 Task: Add Aura Cacia Peaceful Patchouli & Sweet Orange Mist to the cart.
Action: Mouse moved to (1038, 360)
Screenshot: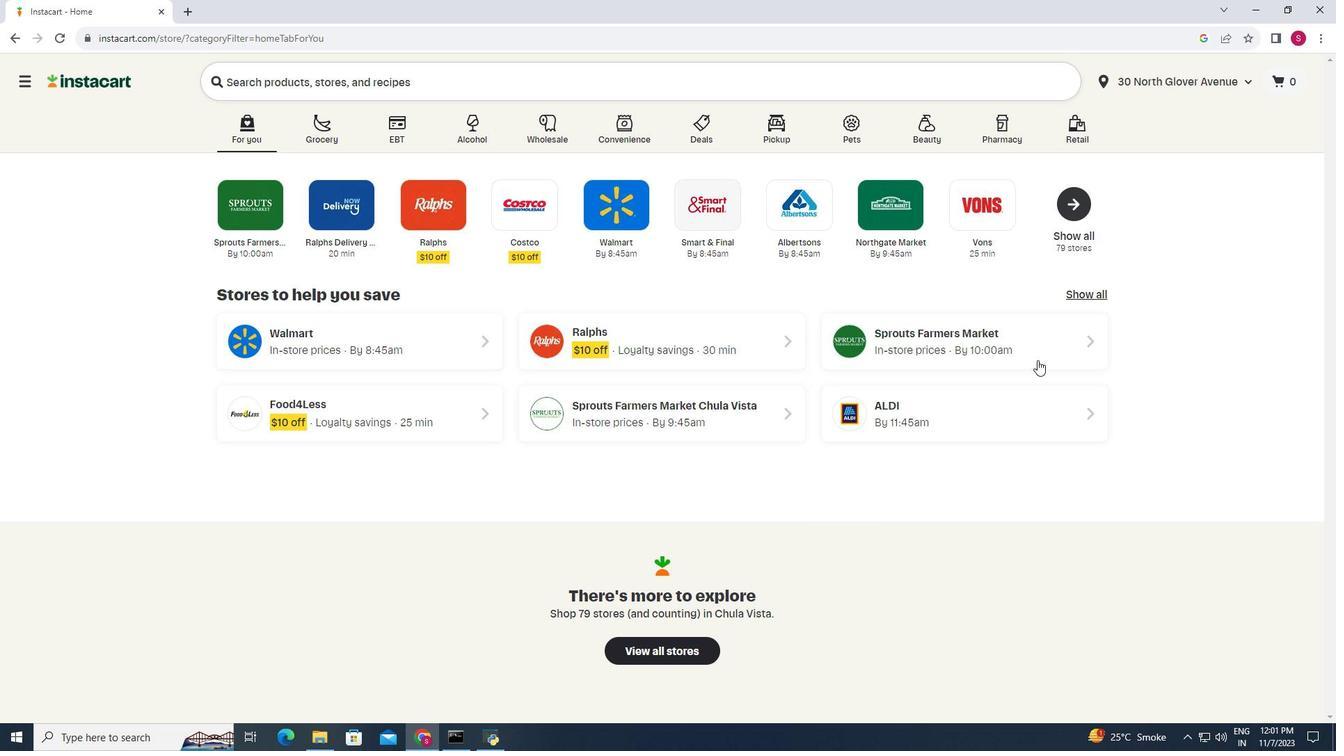 
Action: Mouse pressed left at (1038, 360)
Screenshot: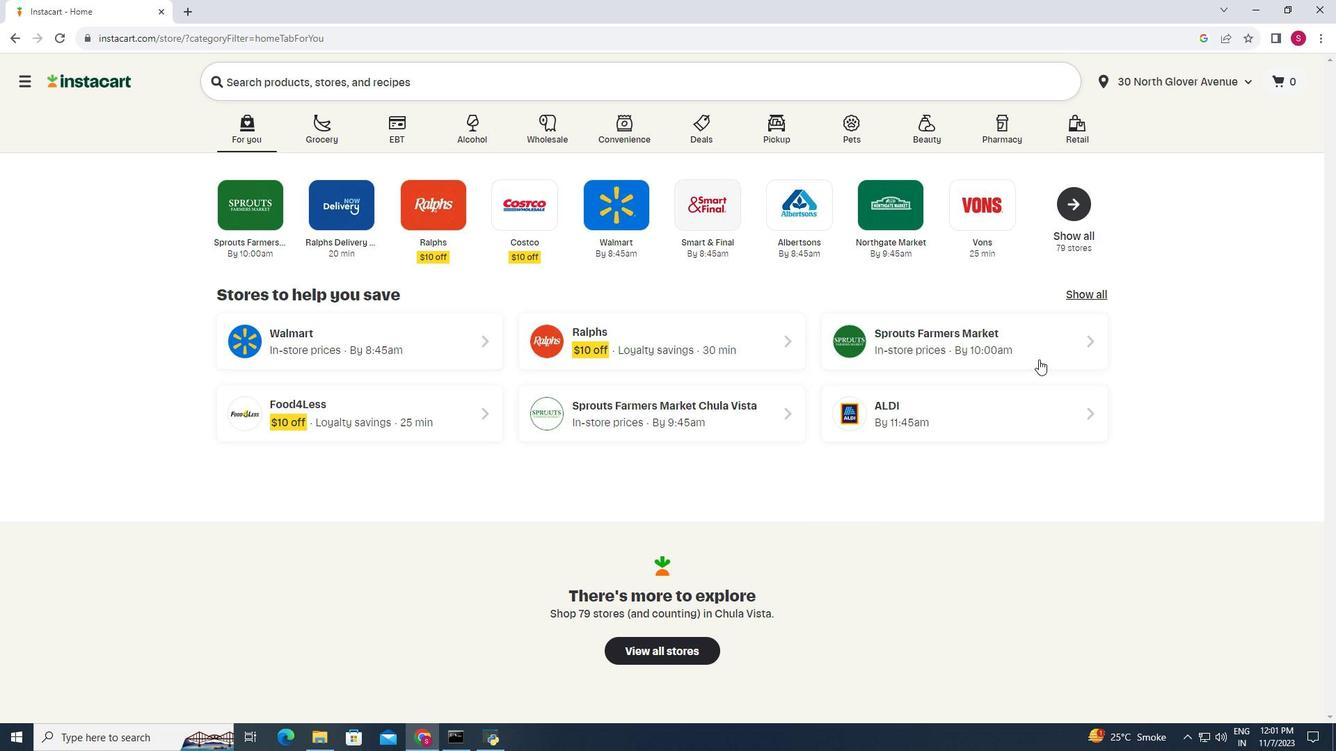 
Action: Mouse moved to (64, 513)
Screenshot: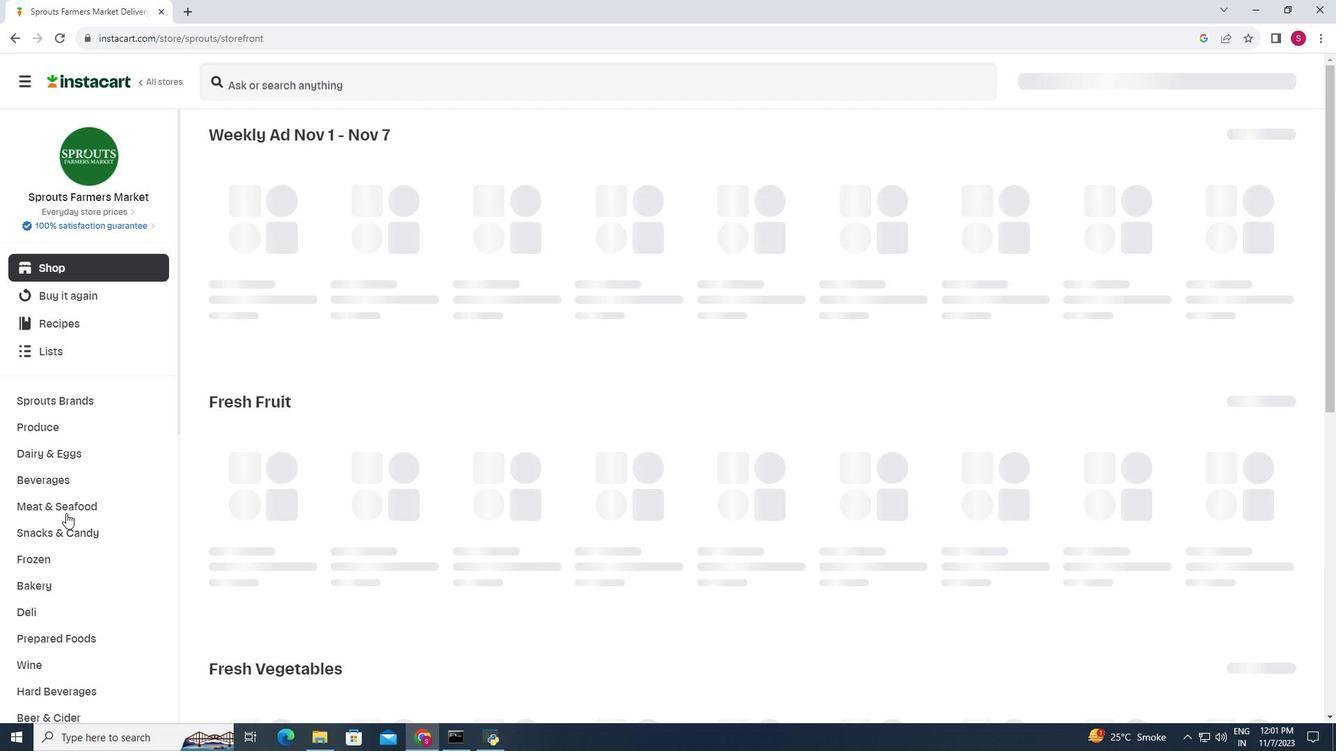 
Action: Mouse scrolled (64, 512) with delta (0, 0)
Screenshot: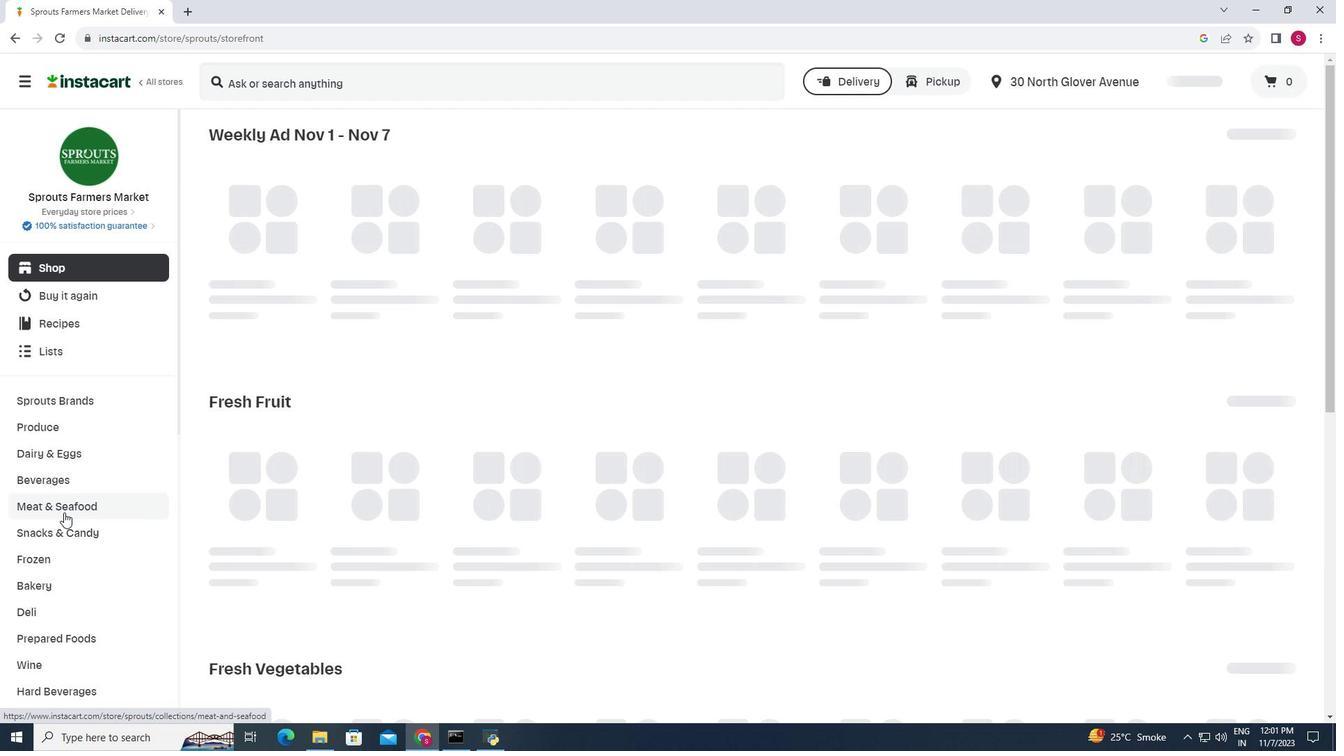 
Action: Mouse scrolled (64, 512) with delta (0, 0)
Screenshot: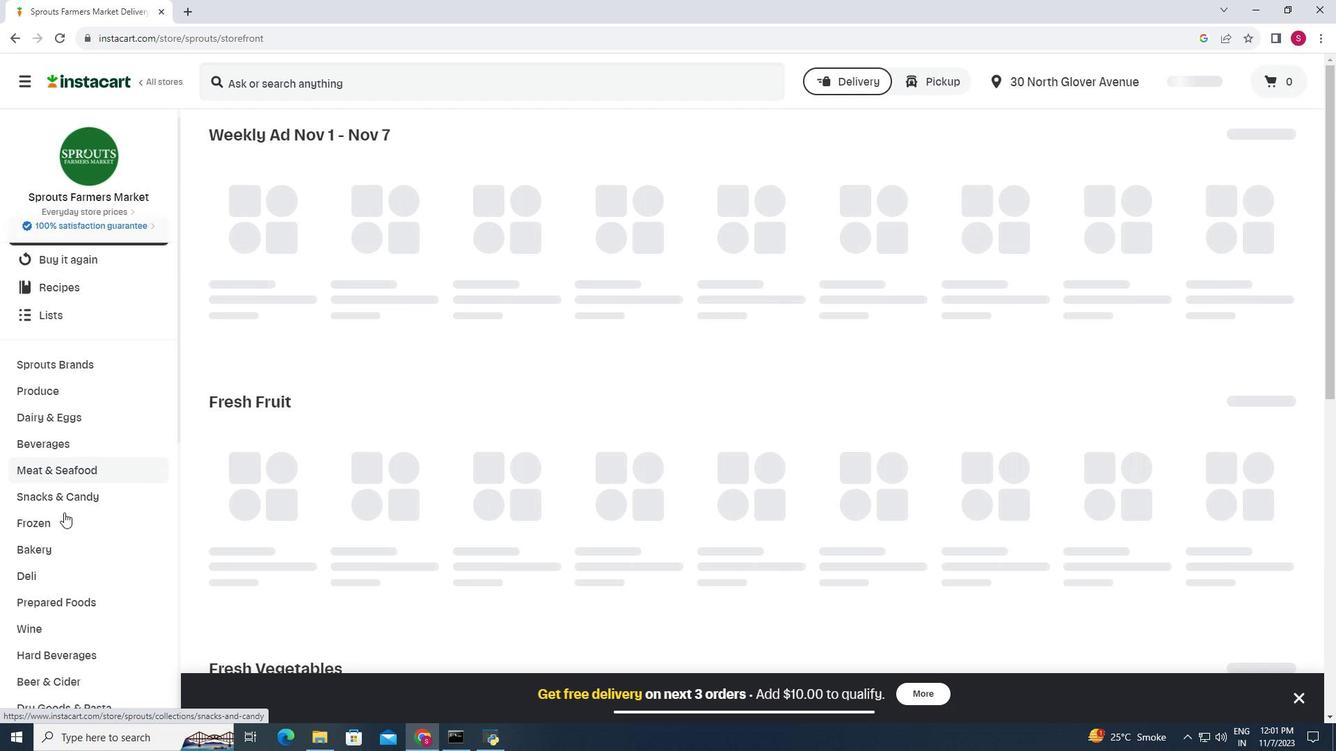 
Action: Mouse scrolled (64, 512) with delta (0, 0)
Screenshot: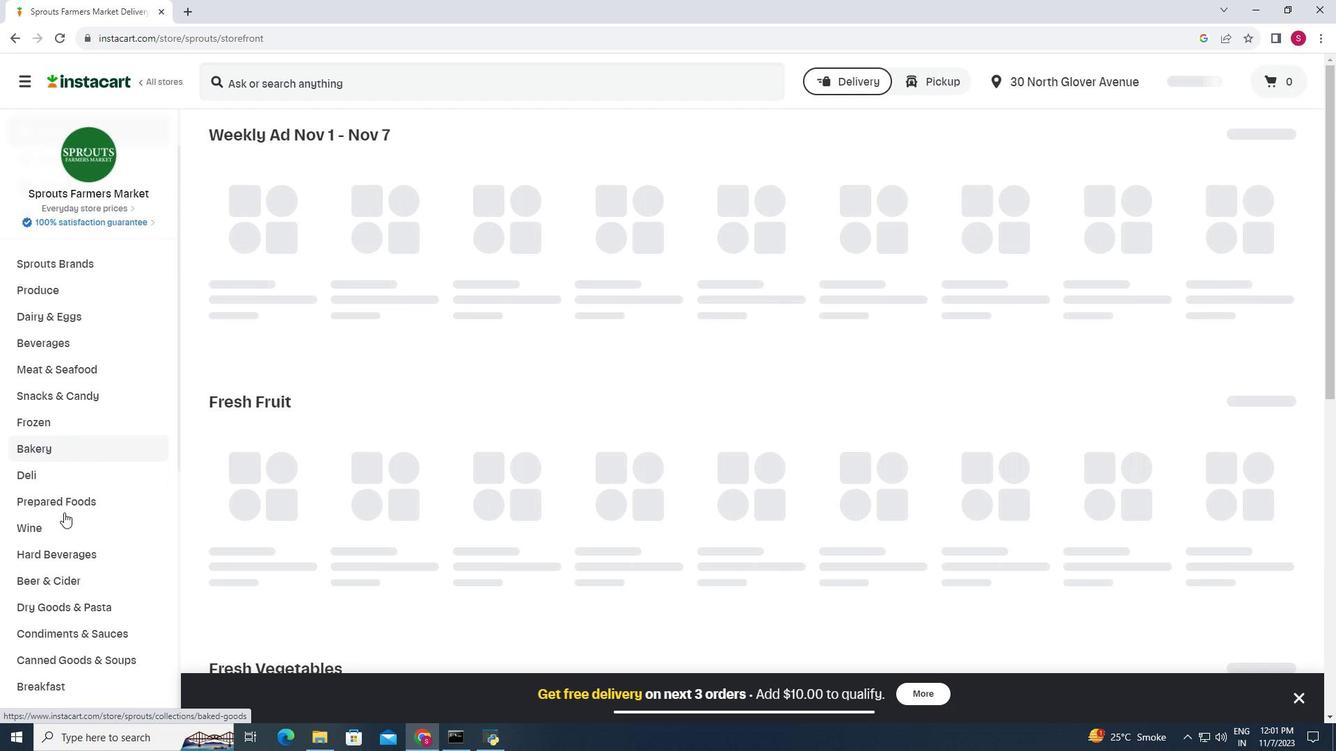 
Action: Mouse scrolled (64, 512) with delta (0, 0)
Screenshot: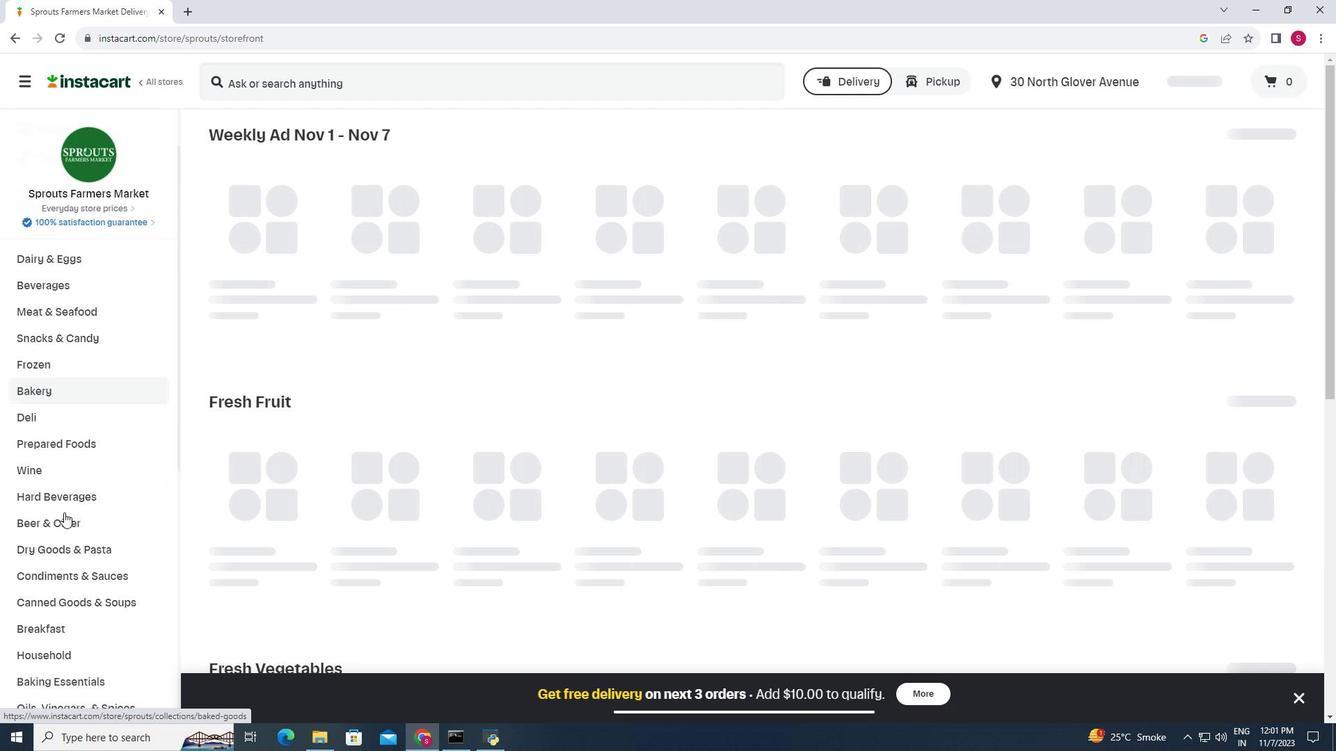 
Action: Mouse moved to (65, 567)
Screenshot: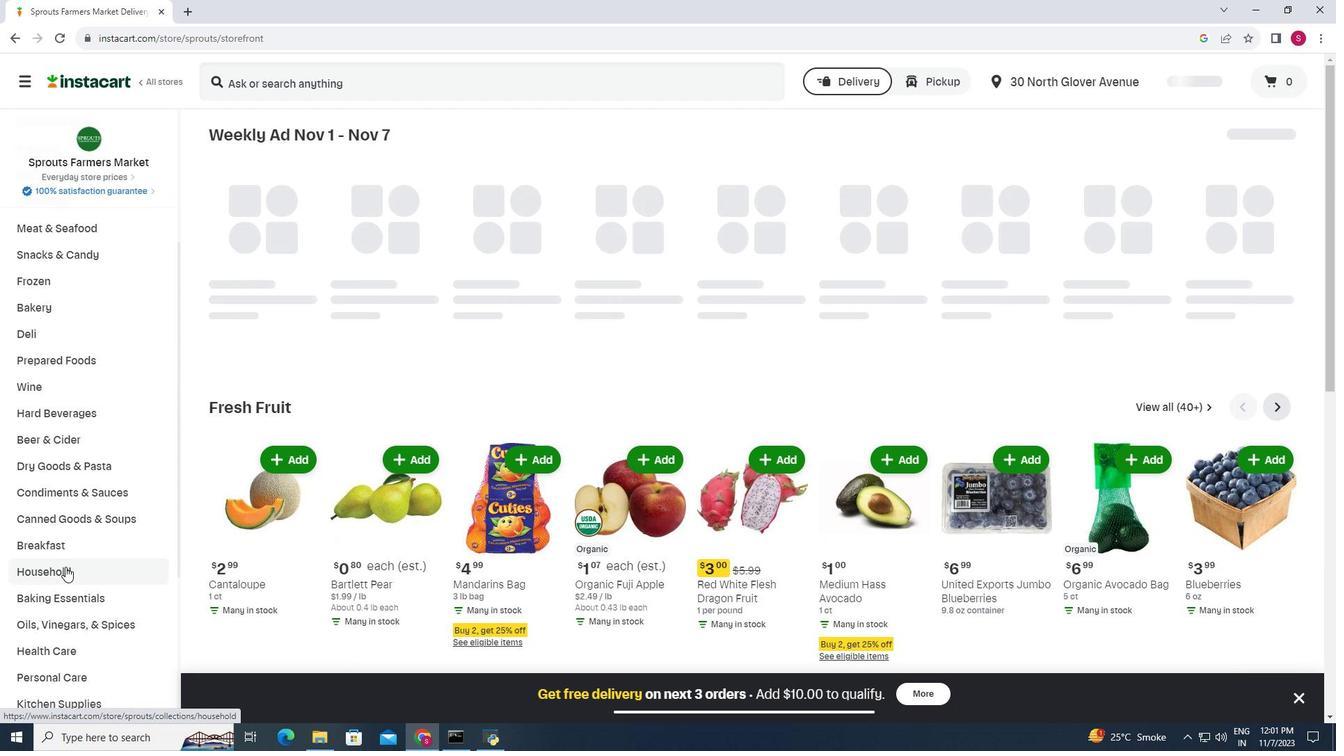 
Action: Mouse pressed left at (65, 567)
Screenshot: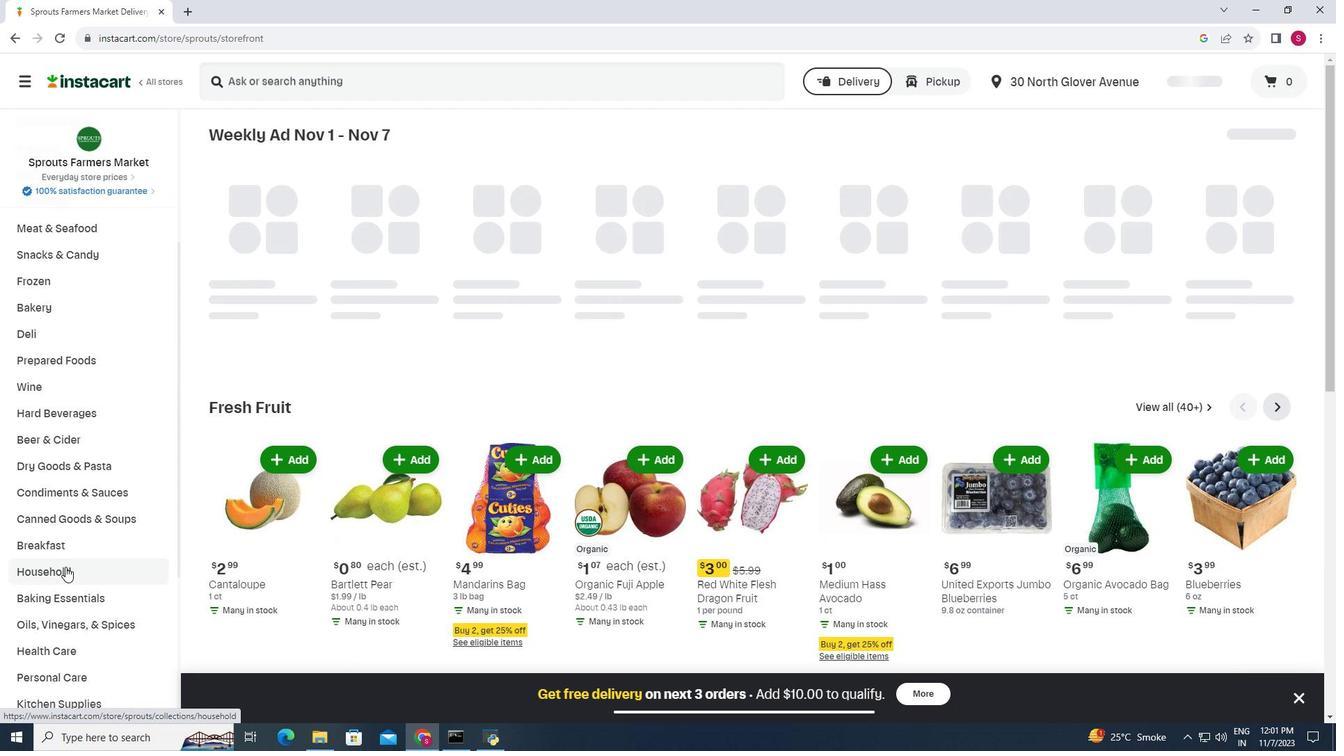 
Action: Mouse moved to (749, 176)
Screenshot: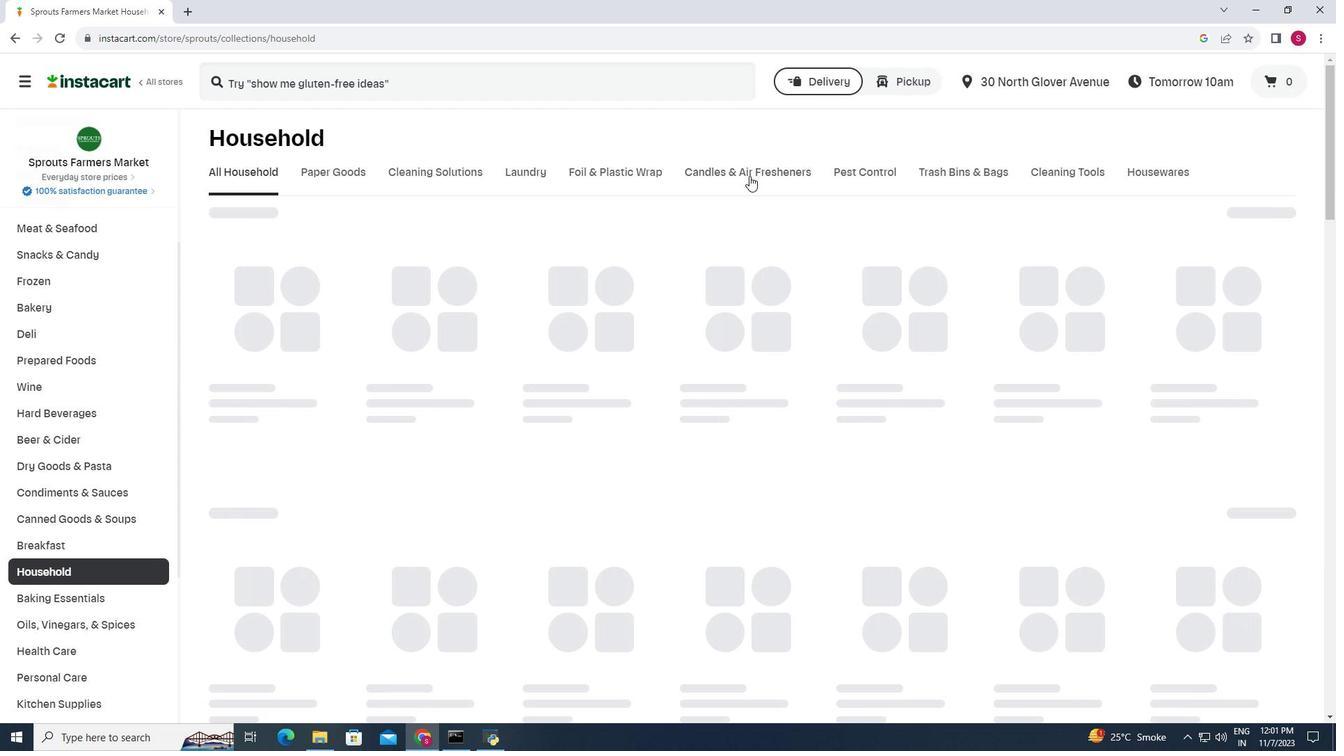 
Action: Mouse pressed left at (749, 176)
Screenshot: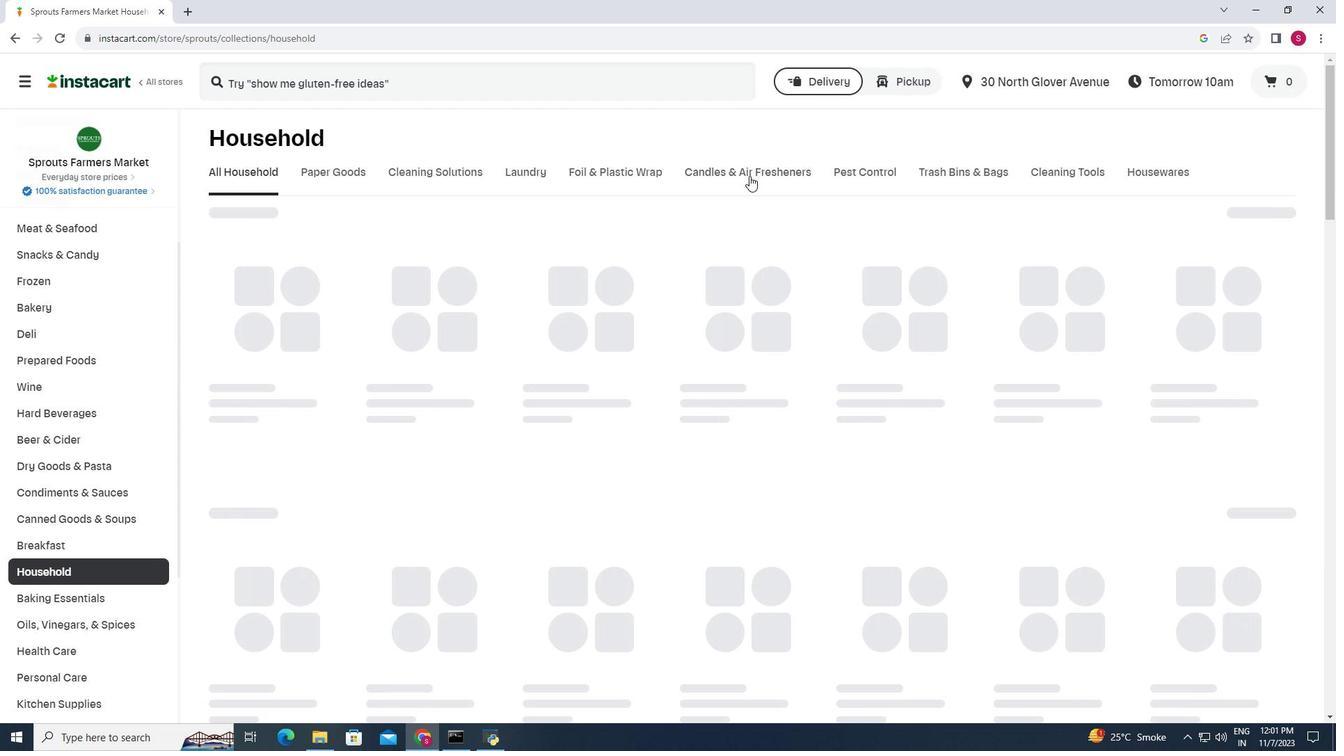 
Action: Mouse moved to (382, 95)
Screenshot: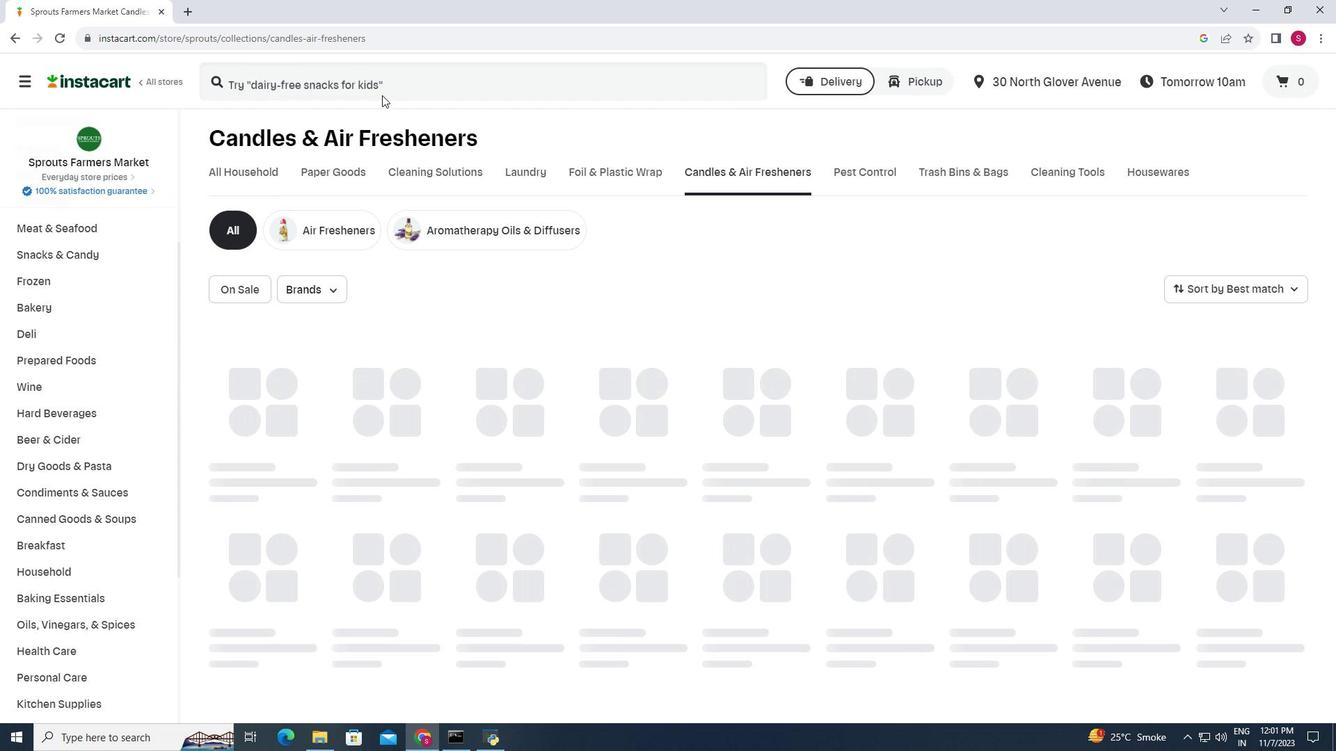 
Action: Mouse pressed left at (382, 95)
Screenshot: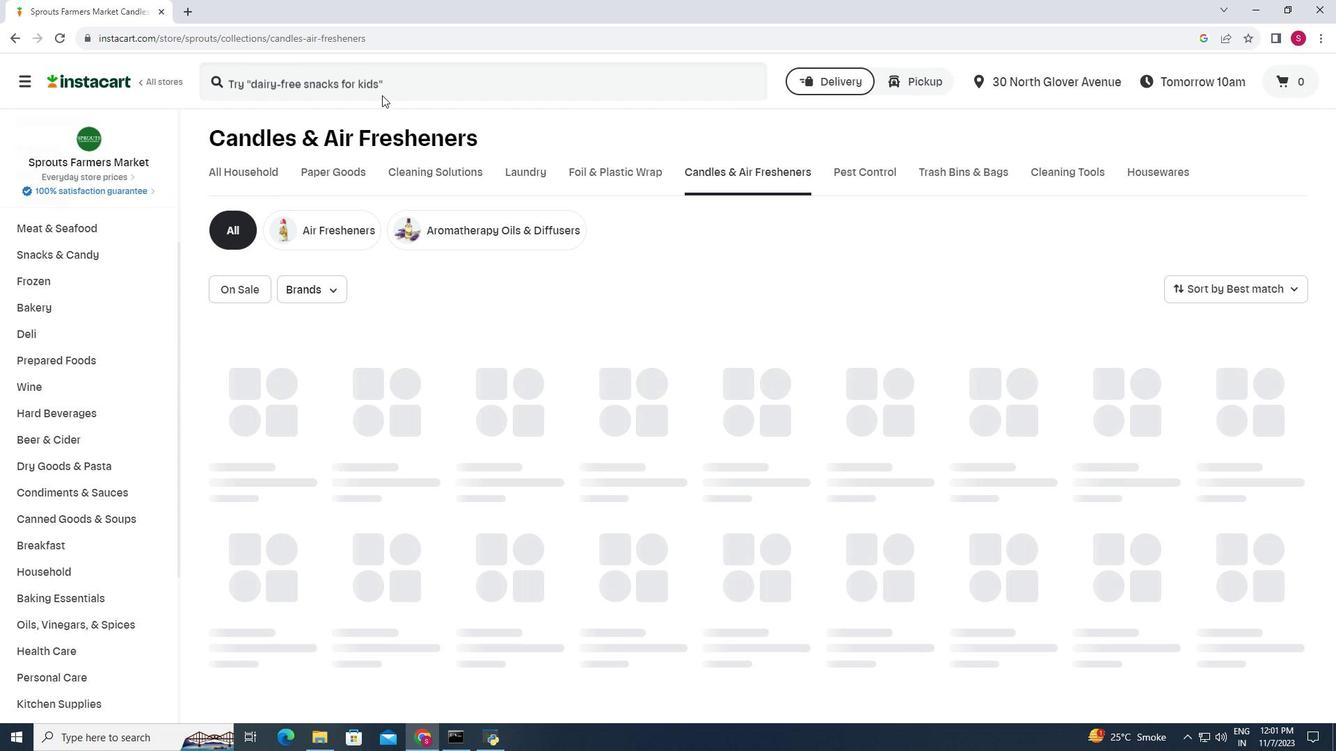
Action: Mouse moved to (381, 87)
Screenshot: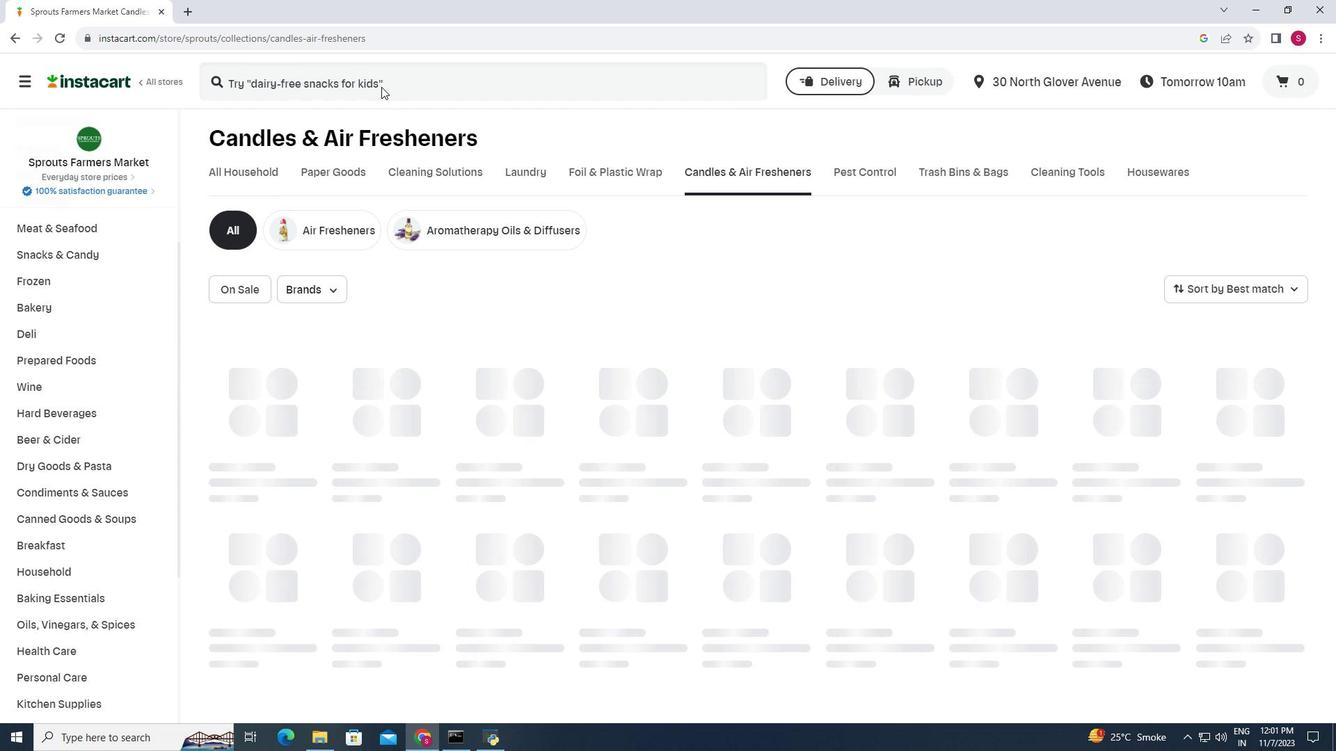 
Action: Mouse pressed left at (381, 87)
Screenshot: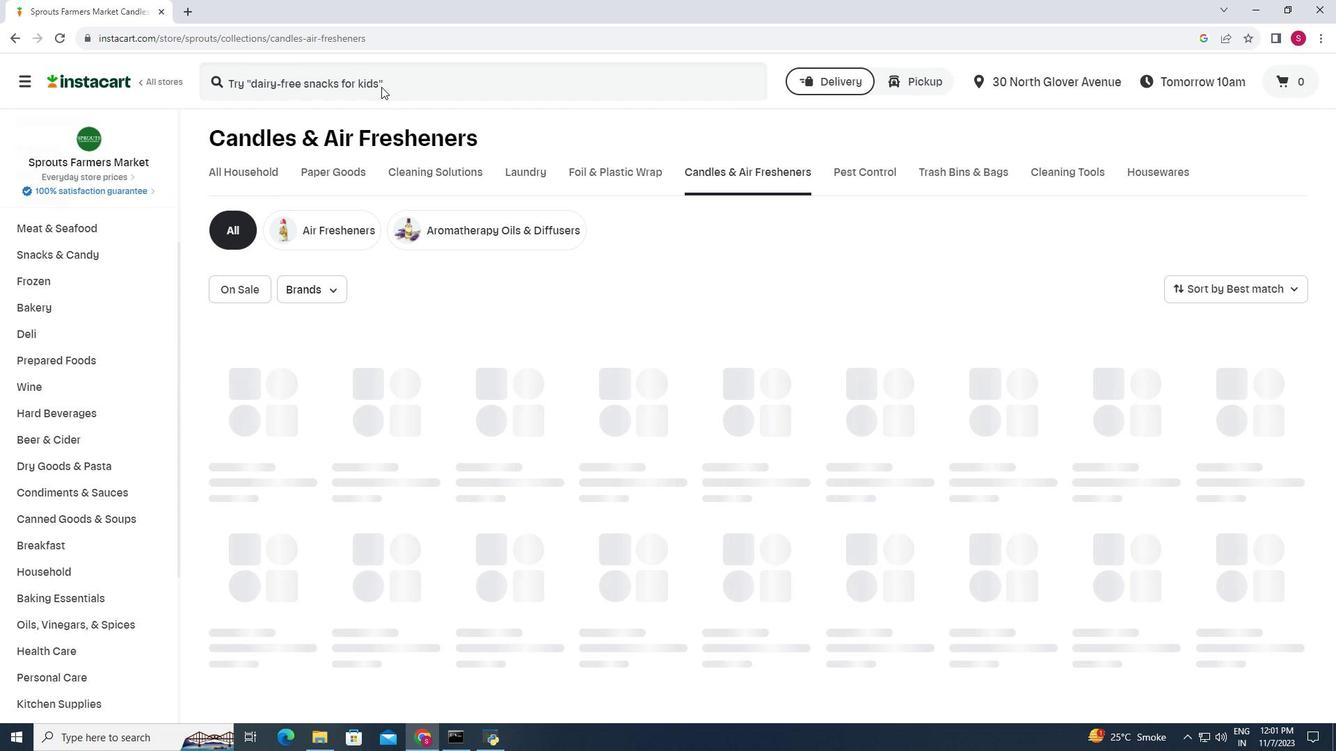 
Action: Mouse moved to (392, 84)
Screenshot: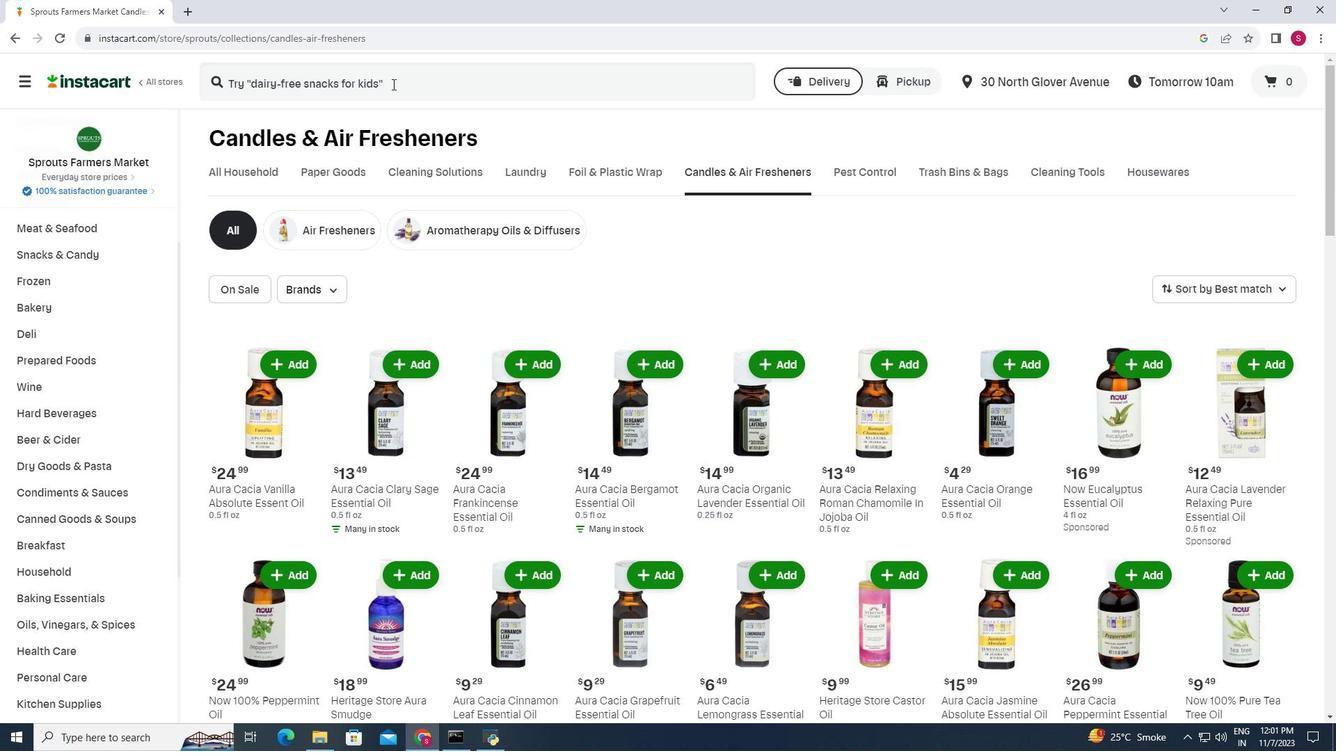 
Action: Mouse pressed left at (392, 84)
Screenshot: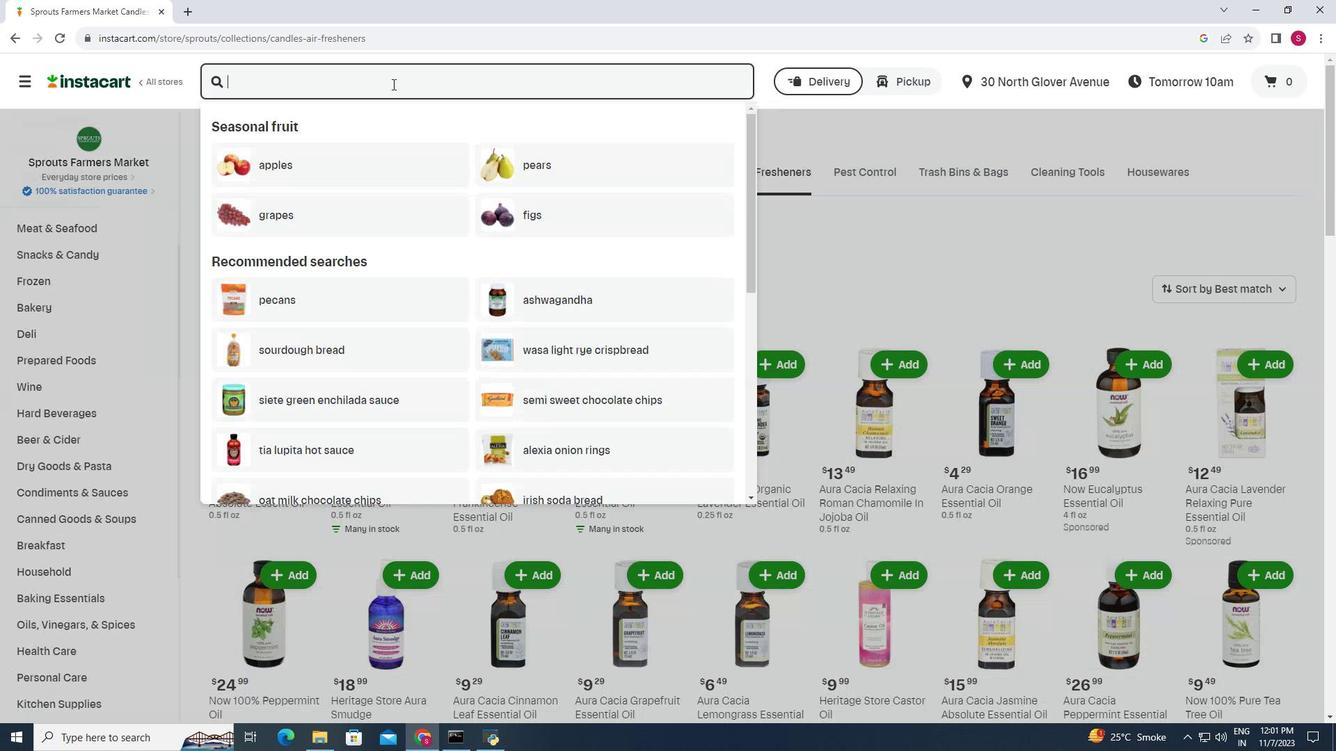 
Action: Mouse pressed left at (392, 84)
Screenshot: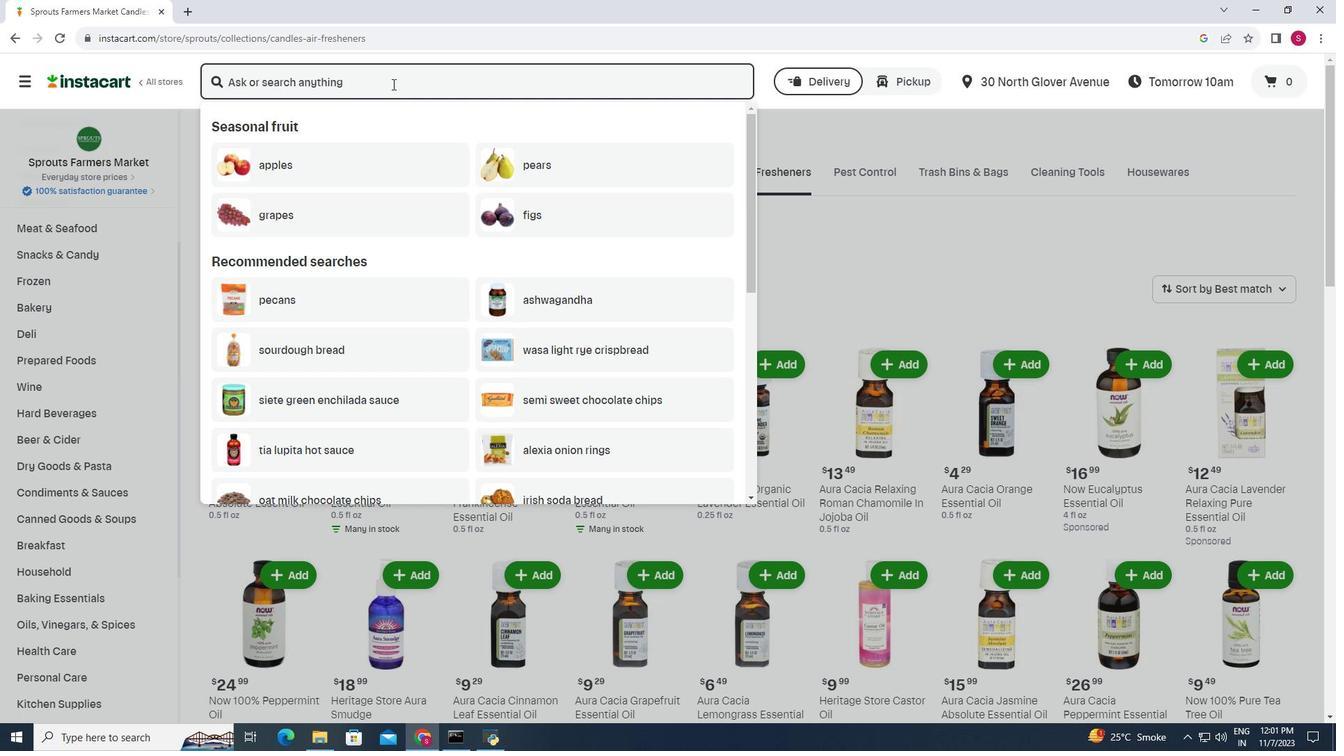
Action: Key pressed <Key.shift>Aura<Key.space><Key.shift>CAca<Key.backspace><Key.backspace><Key.backspace>acia<Key.space><Key.shift>Peaceful<Key.space><Key.shift>Patchouli<Key.space><Key.shift><Key.shift><Key.shift><Key.shift>&<Key.space><Key.shift><Key.shift>Sweet<Key.space><Key.shift>Orange<Key.space><Key.shift>Mist<Key.enter>
Screenshot: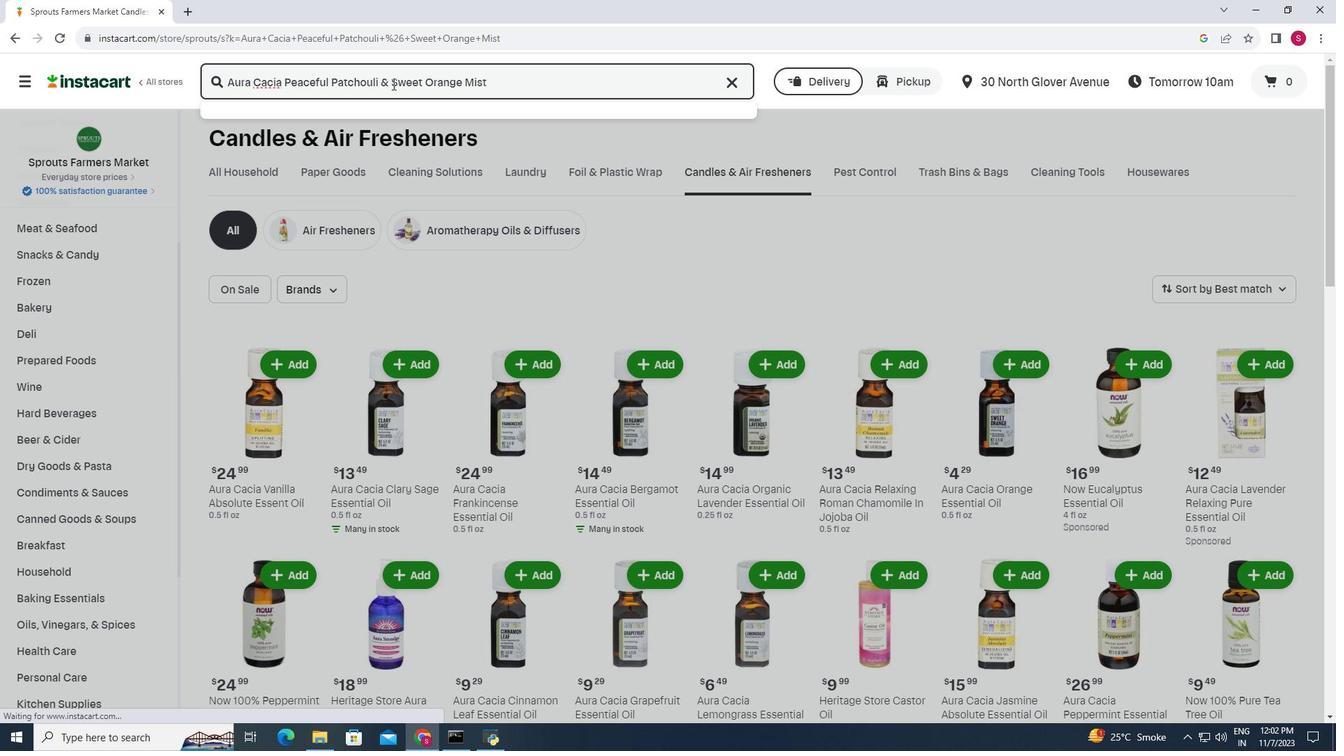 
Action: Mouse moved to (379, 197)
Screenshot: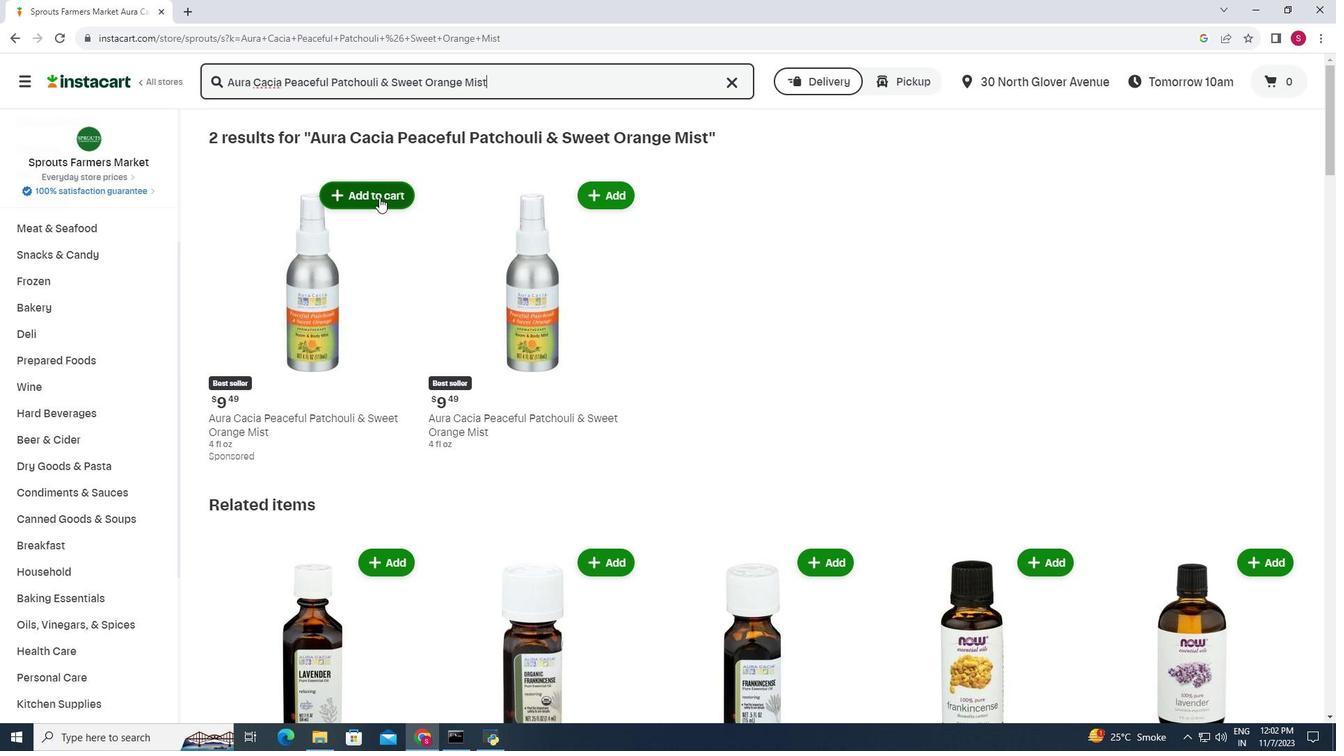 
Action: Mouse pressed left at (379, 197)
Screenshot: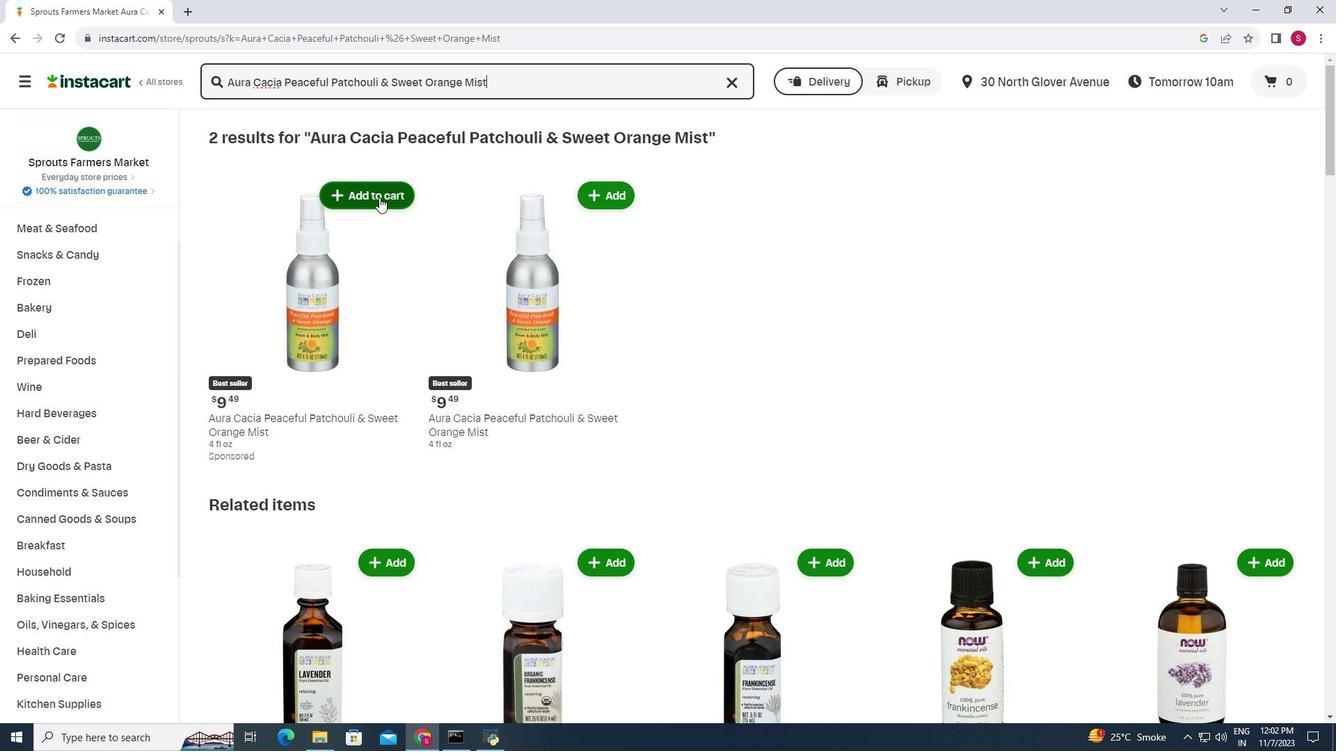 
Action: Mouse moved to (493, 148)
Screenshot: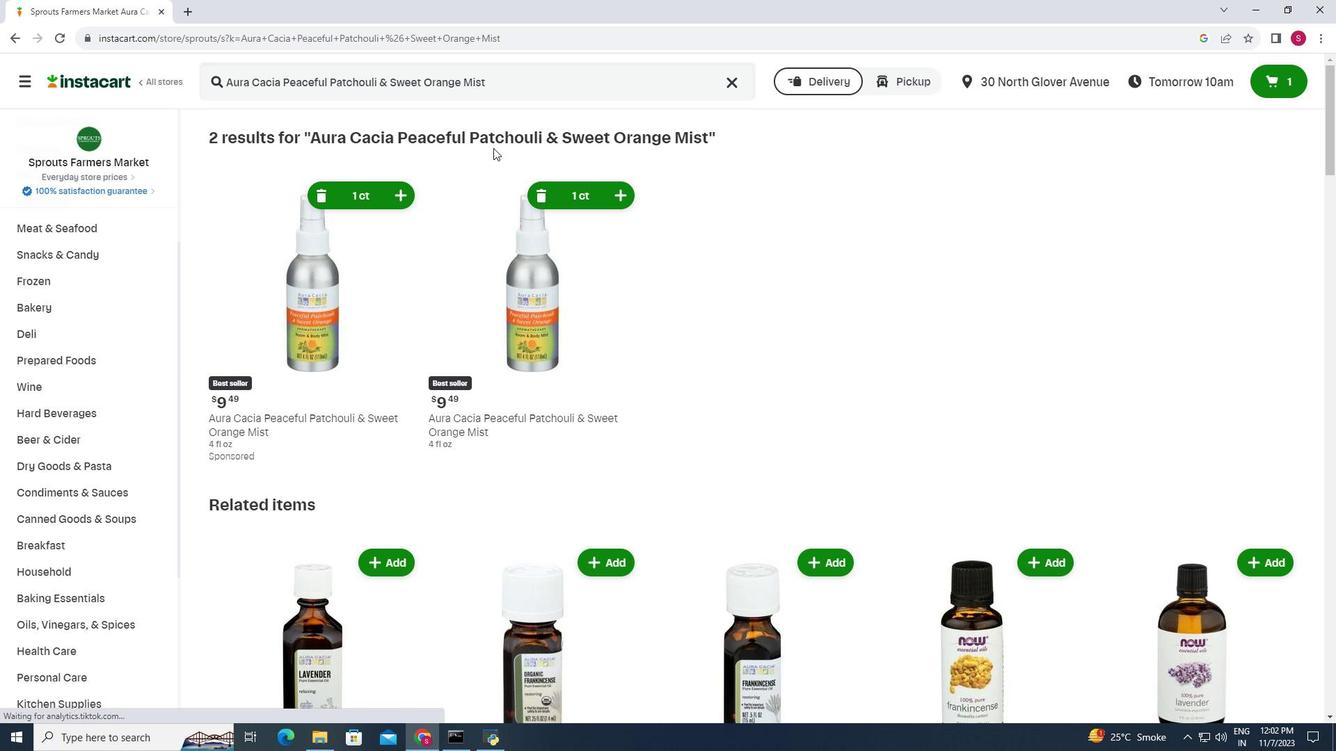 
